 Task: Assign in the project Transpire the issue 'Integrate a new email marketing automation tool into an existing marketing campaign to improve conversion rates and engagement' to the sprint 'Test Traction'.
Action: Mouse moved to (161, 44)
Screenshot: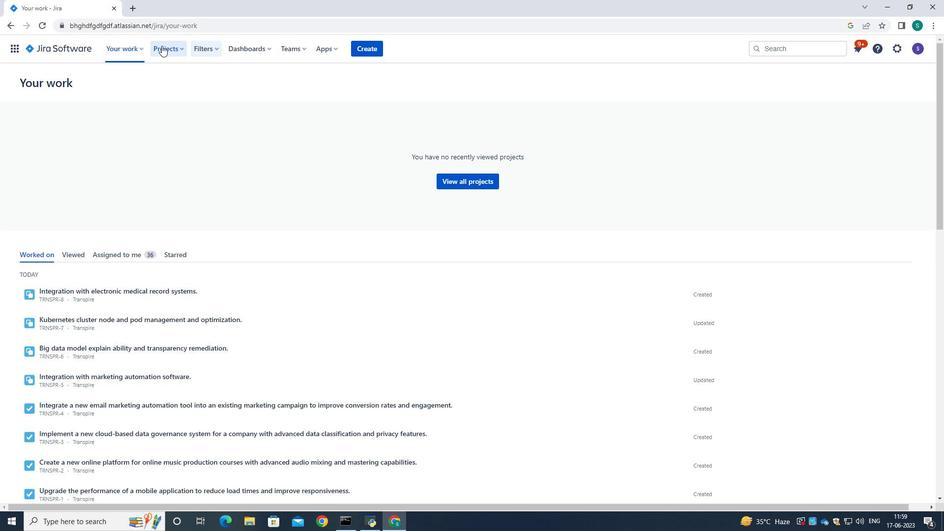 
Action: Mouse pressed left at (161, 44)
Screenshot: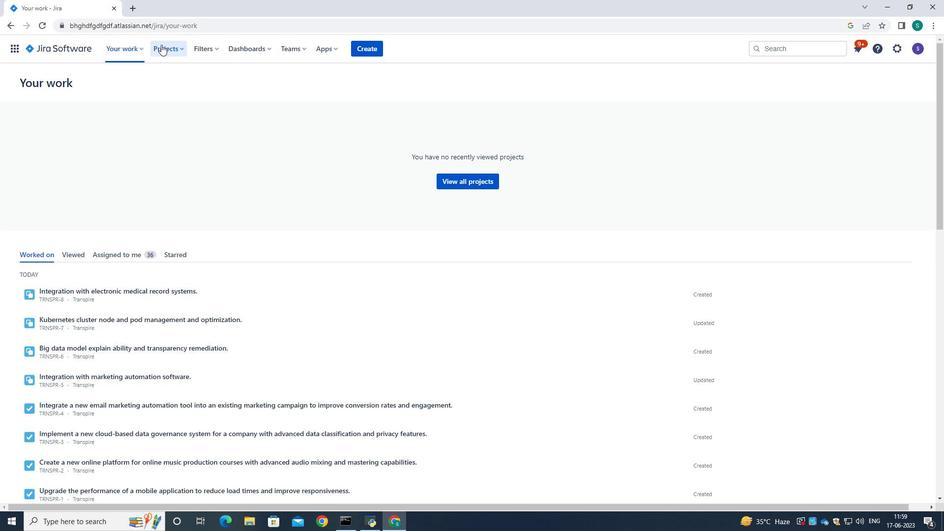 
Action: Mouse moved to (180, 93)
Screenshot: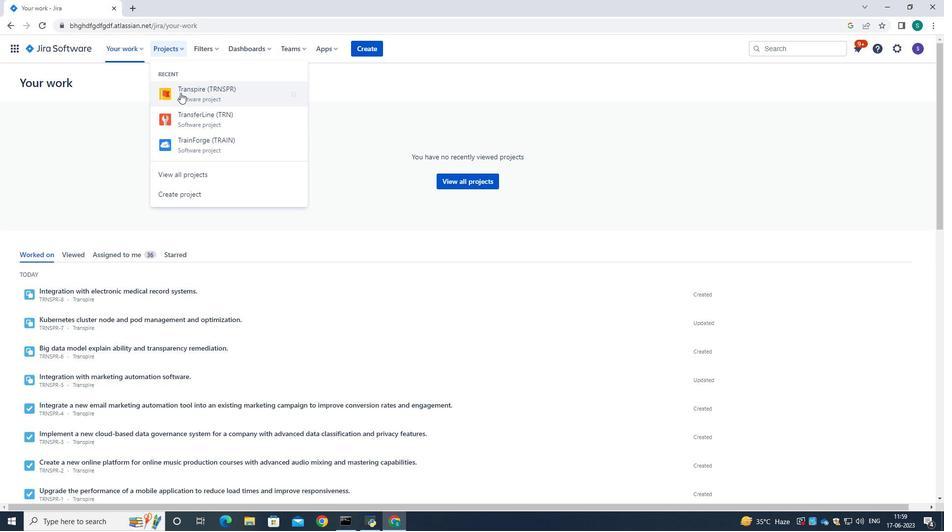 
Action: Mouse pressed left at (180, 93)
Screenshot: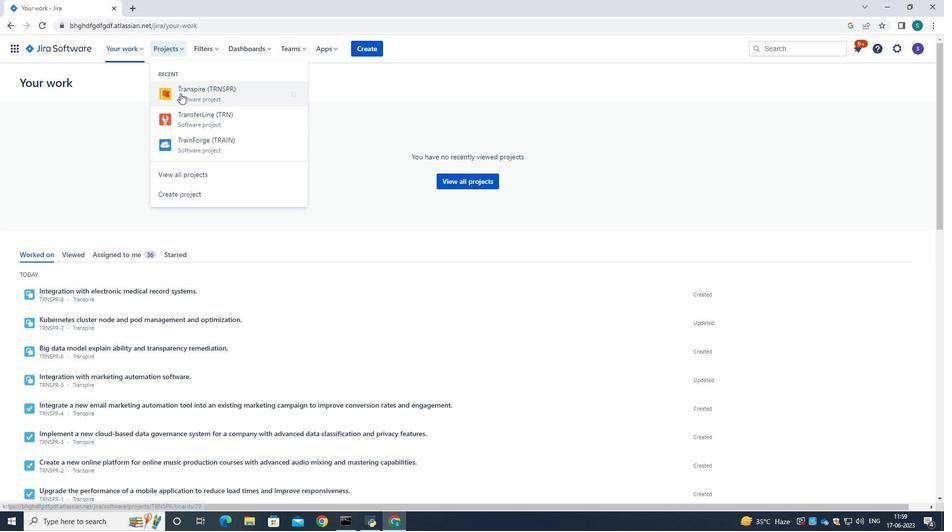 
Action: Mouse moved to (66, 151)
Screenshot: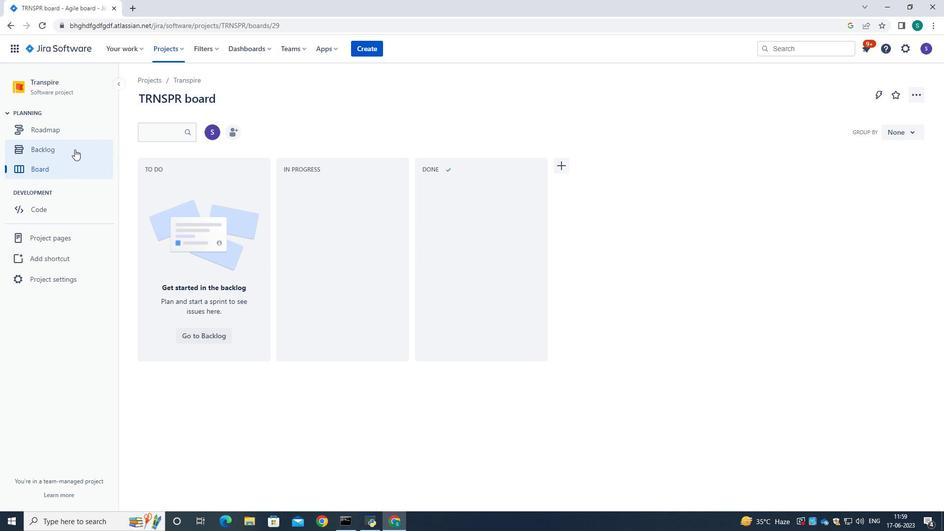 
Action: Mouse pressed left at (66, 151)
Screenshot: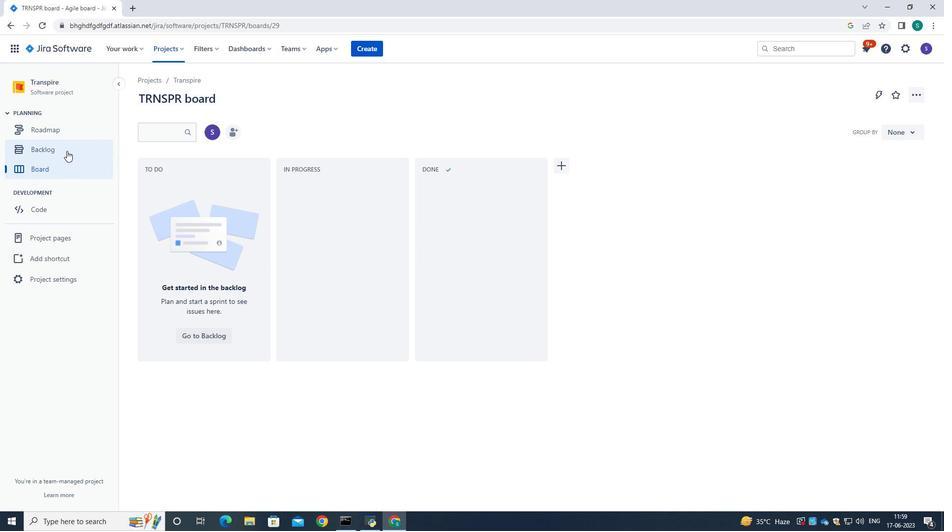 
Action: Mouse moved to (904, 181)
Screenshot: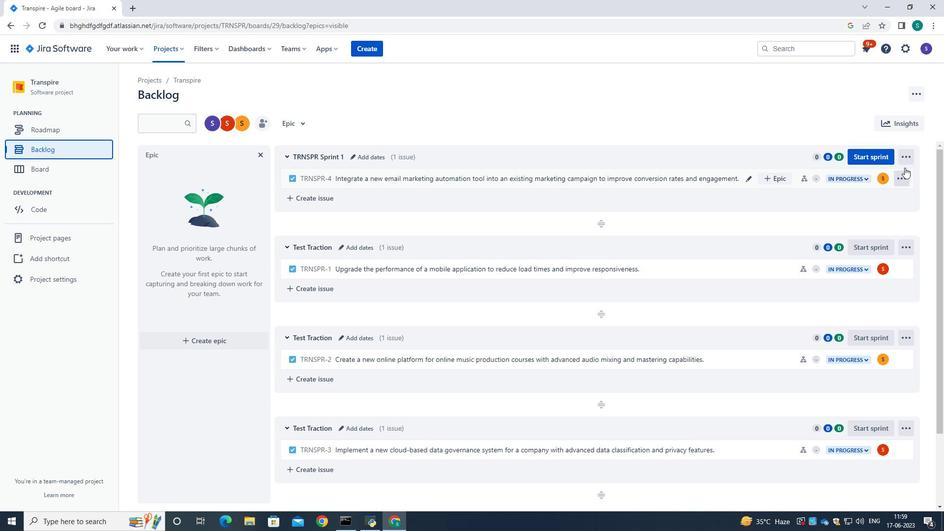 
Action: Mouse pressed left at (904, 181)
Screenshot: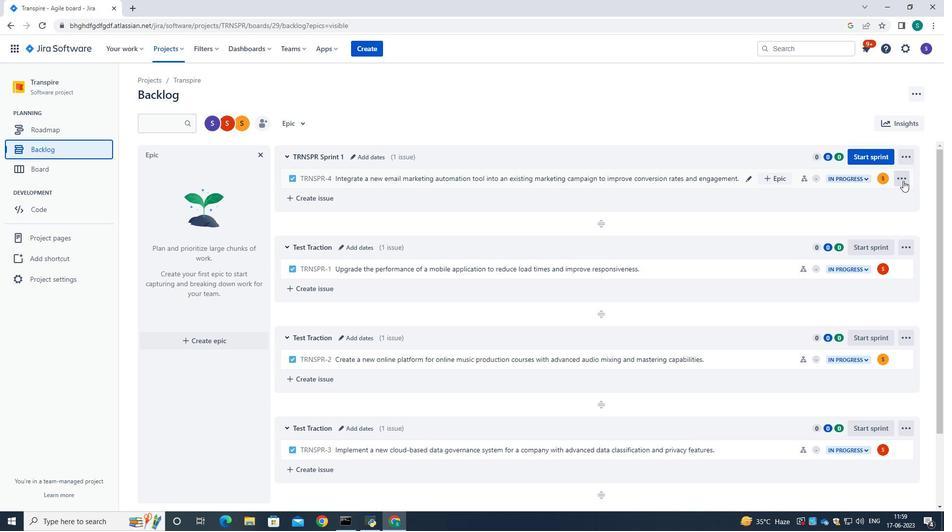 
Action: Mouse moved to (876, 323)
Screenshot: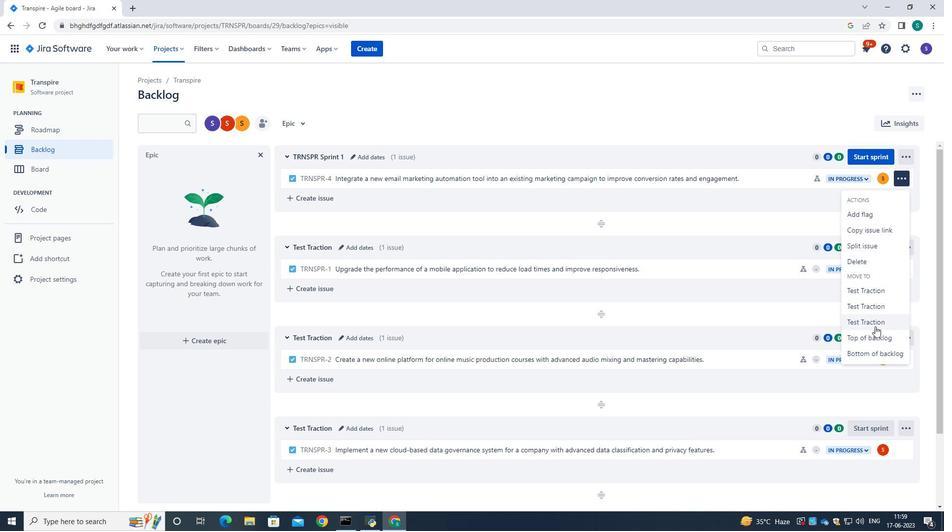 
Action: Mouse pressed left at (876, 323)
Screenshot: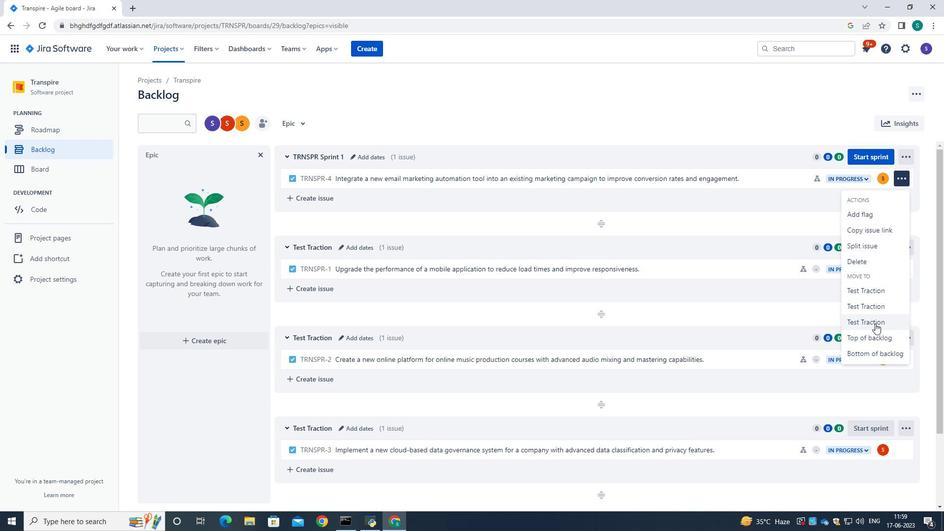
Action: Mouse moved to (605, 94)
Screenshot: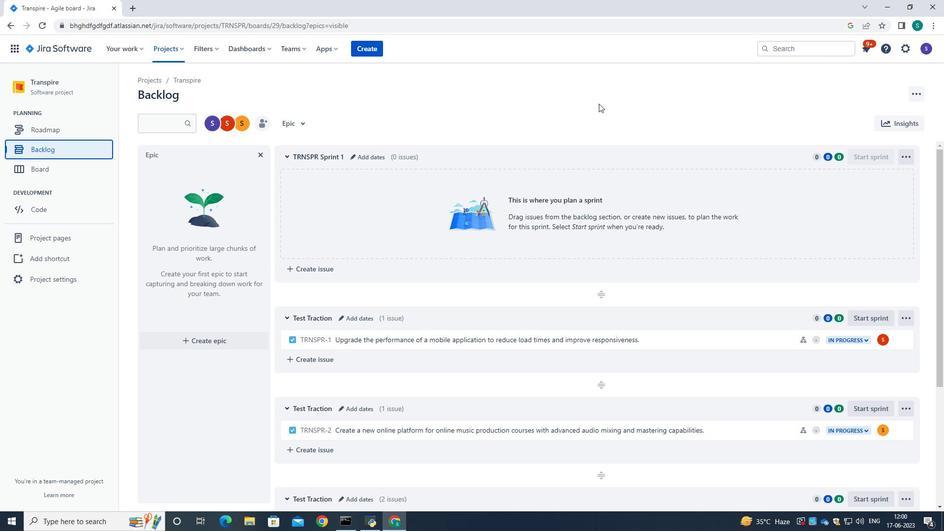 
Action: Mouse pressed left at (605, 94)
Screenshot: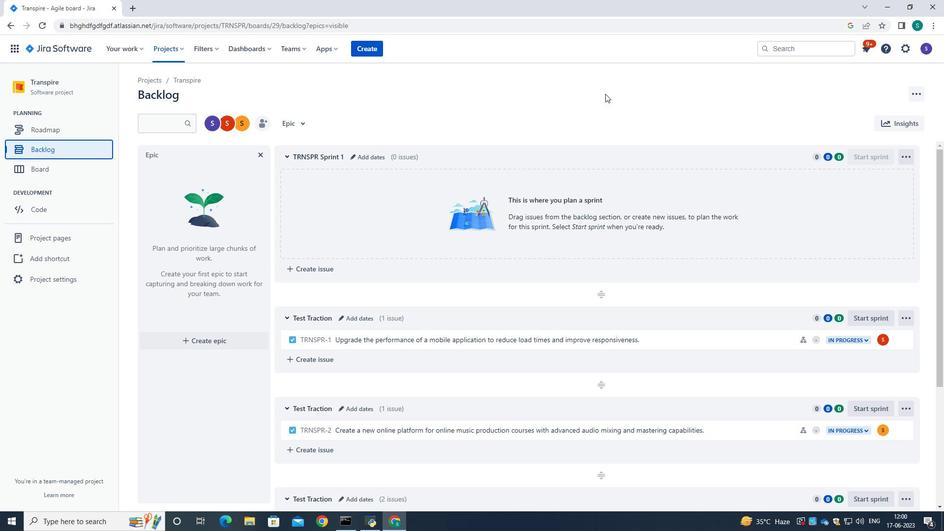 
Action: Mouse moved to (488, 101)
Screenshot: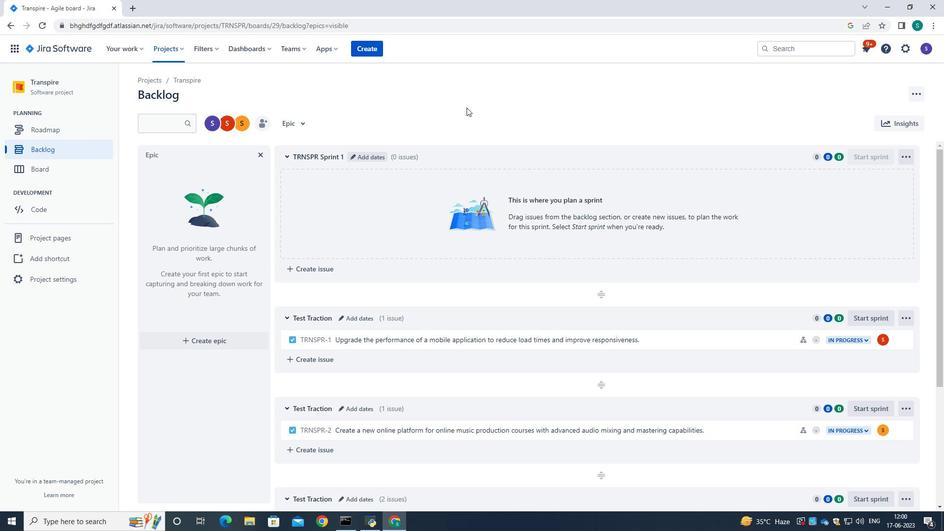 
